 Task: Delete the file from the recycle bin
Action: Mouse moved to (106, 139)
Screenshot: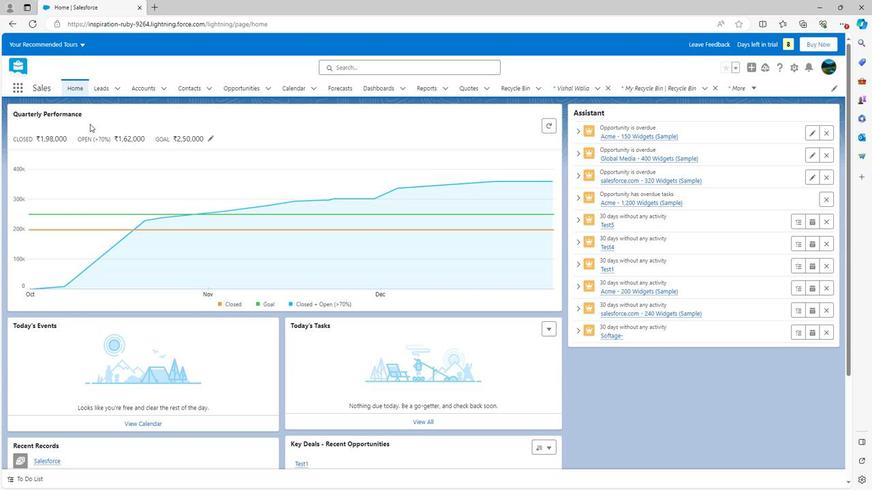 
Action: Mouse scrolled (106, 139) with delta (0, 0)
Screenshot: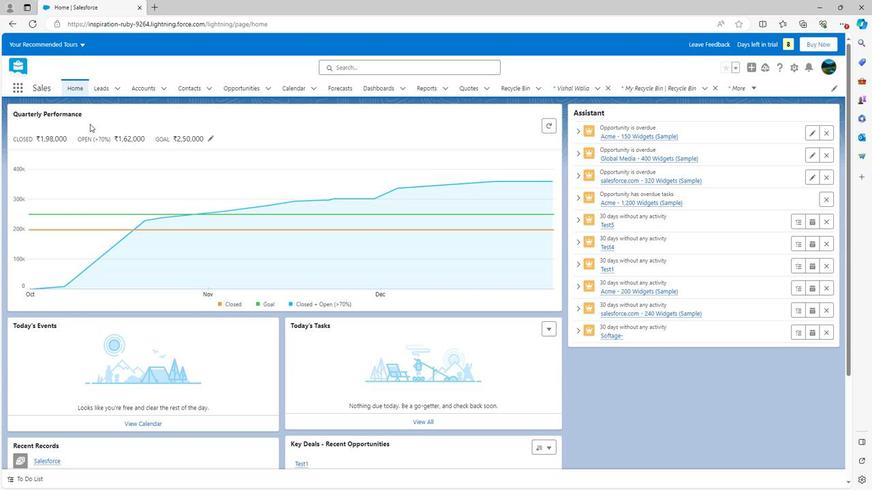 
Action: Mouse moved to (106, 140)
Screenshot: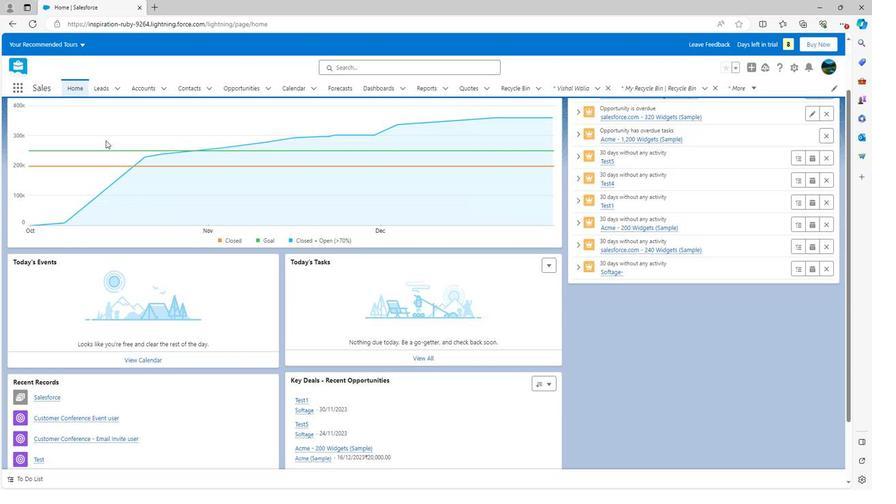 
Action: Mouse scrolled (106, 140) with delta (0, 0)
Screenshot: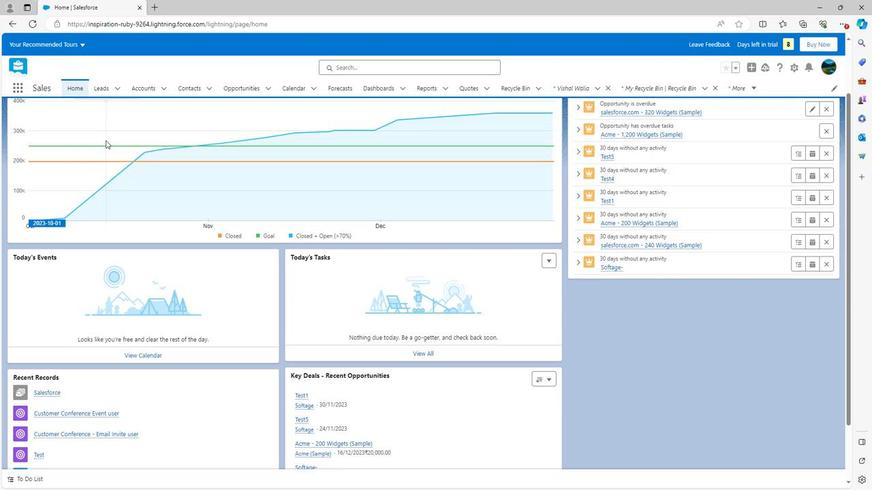 
Action: Mouse moved to (106, 141)
Screenshot: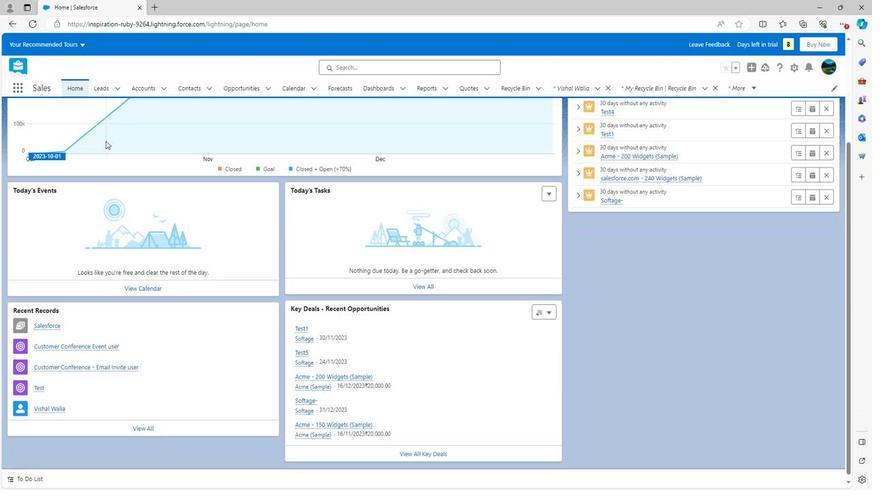 
Action: Mouse scrolled (106, 141) with delta (0, 0)
Screenshot: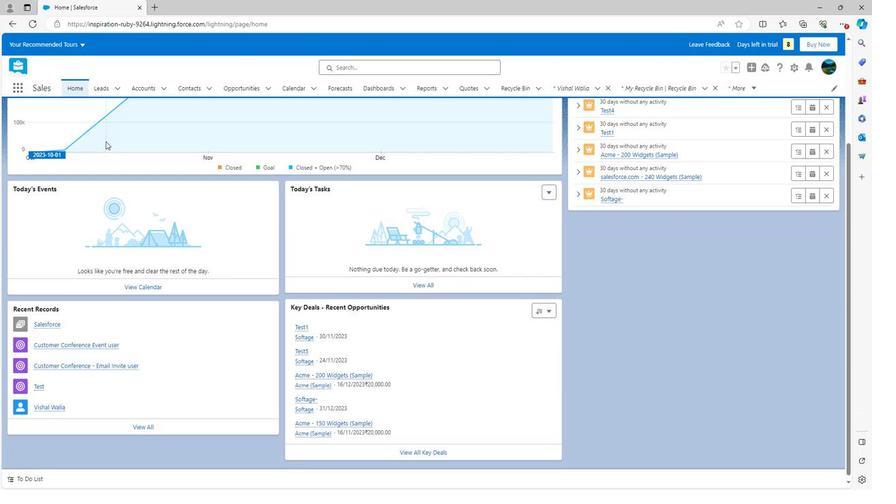 
Action: Mouse moved to (107, 142)
Screenshot: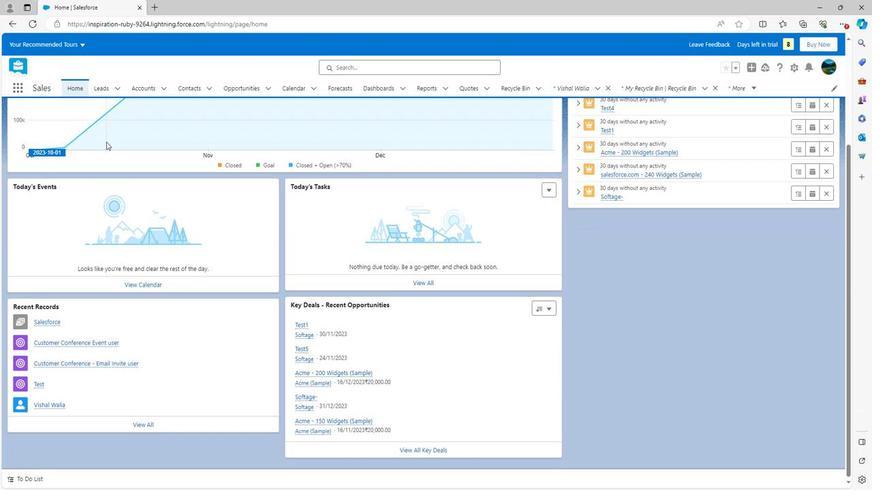 
Action: Mouse scrolled (107, 141) with delta (0, 0)
Screenshot: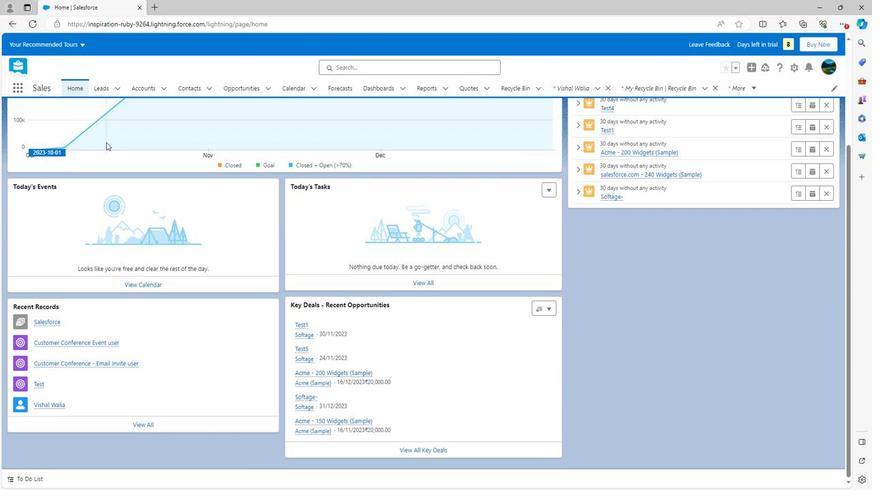 
Action: Mouse scrolled (107, 141) with delta (0, 0)
Screenshot: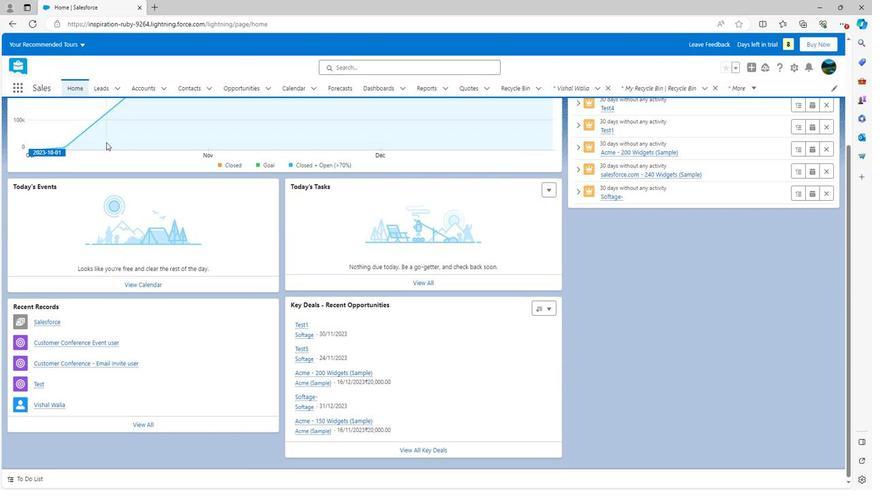 
Action: Mouse scrolled (107, 143) with delta (0, 0)
Screenshot: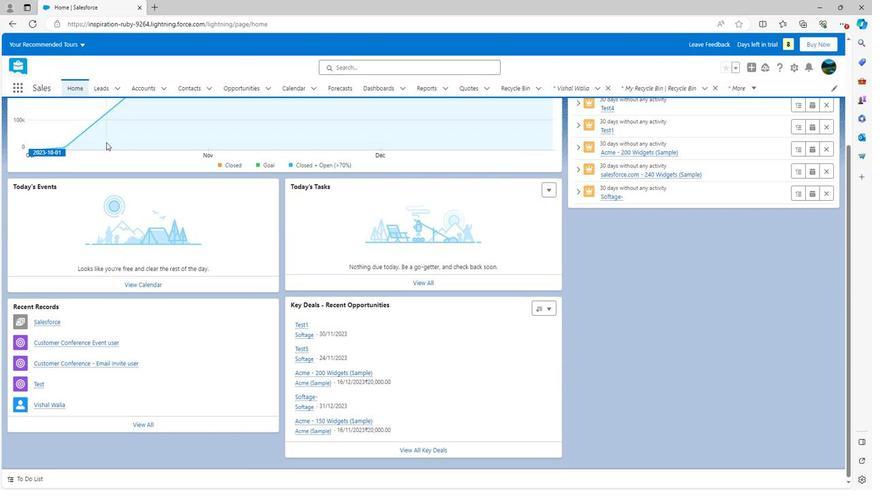 
Action: Mouse scrolled (107, 143) with delta (0, 0)
Screenshot: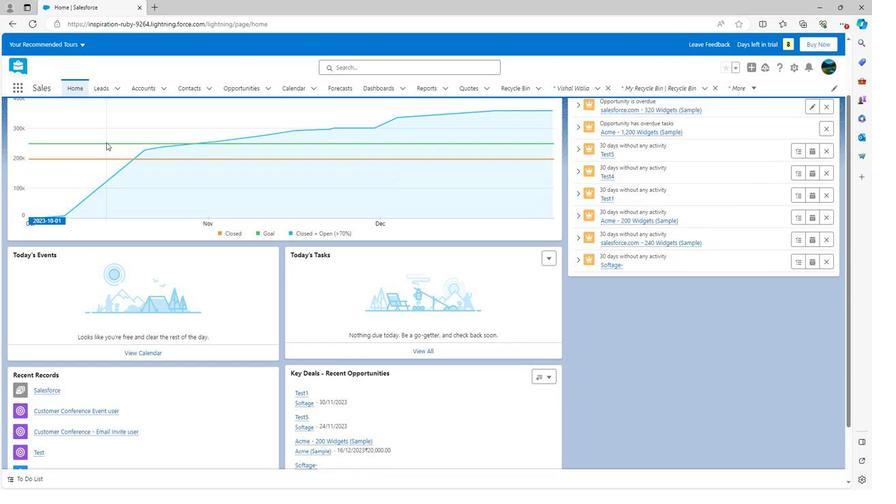 
Action: Mouse scrolled (107, 143) with delta (0, 0)
Screenshot: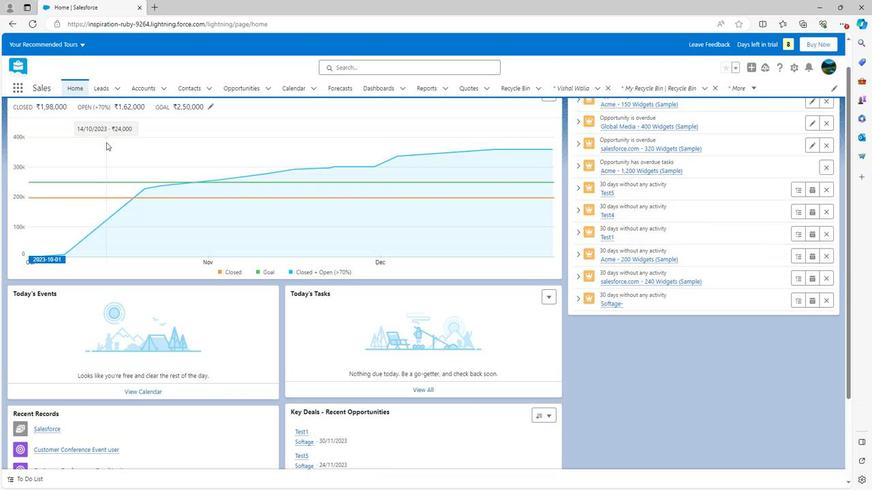 
Action: Mouse scrolled (107, 143) with delta (0, 0)
Screenshot: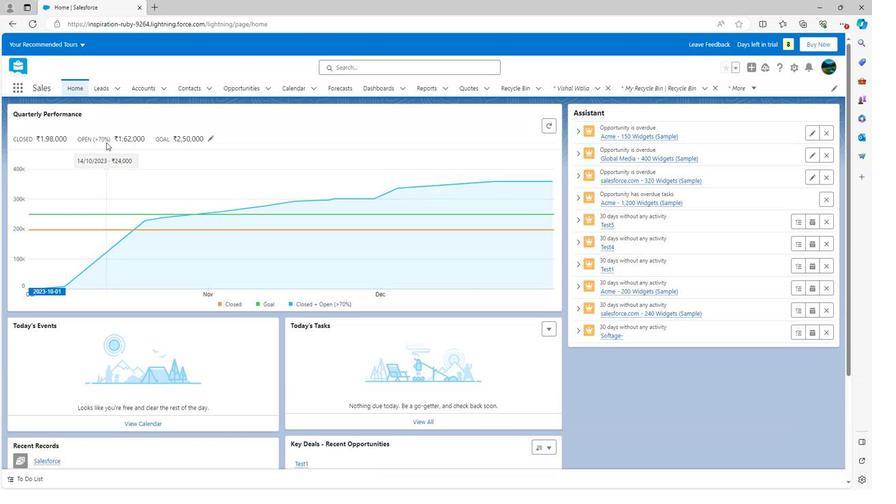 
Action: Mouse moved to (683, 89)
Screenshot: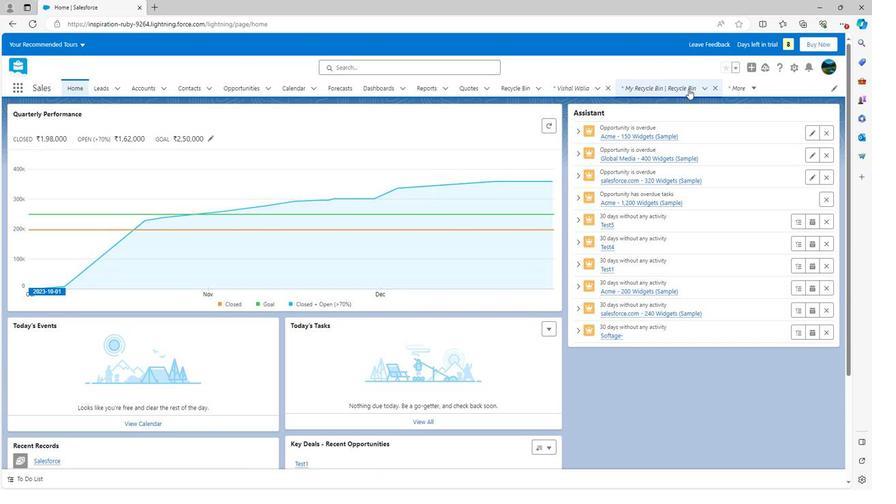 
Action: Mouse pressed left at (683, 89)
Screenshot: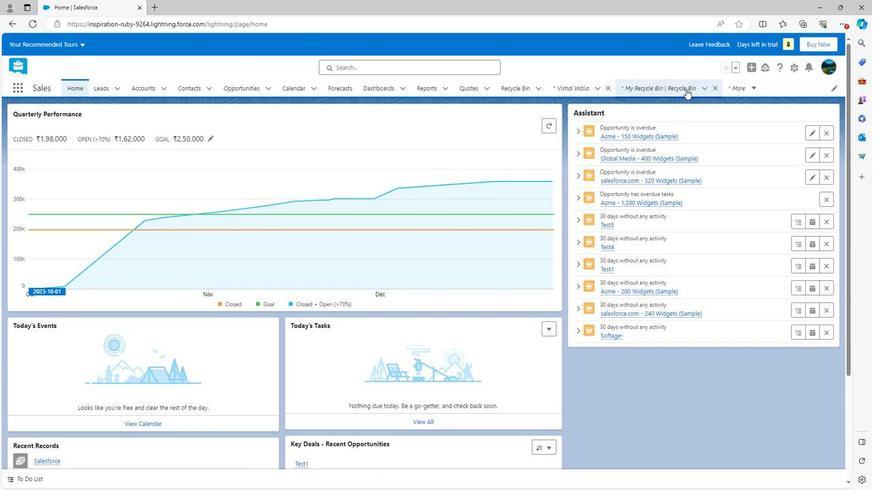 
Action: Mouse moved to (45, 184)
Screenshot: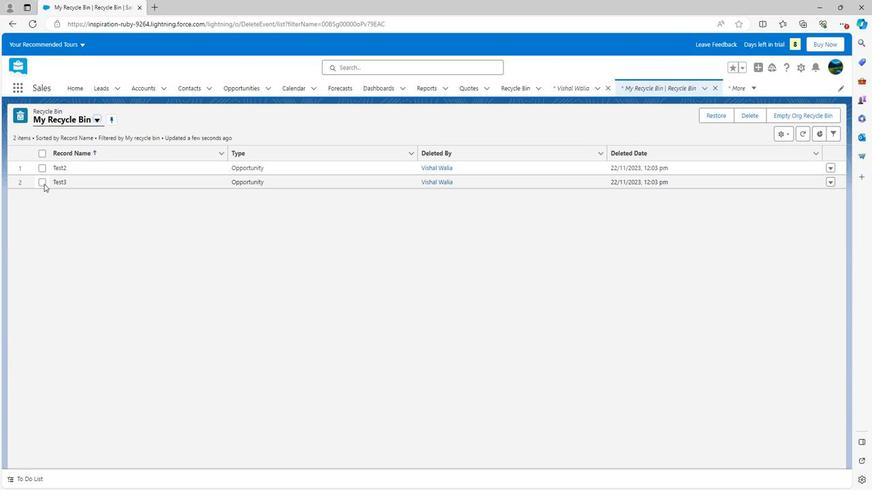 
Action: Mouse pressed left at (45, 184)
Screenshot: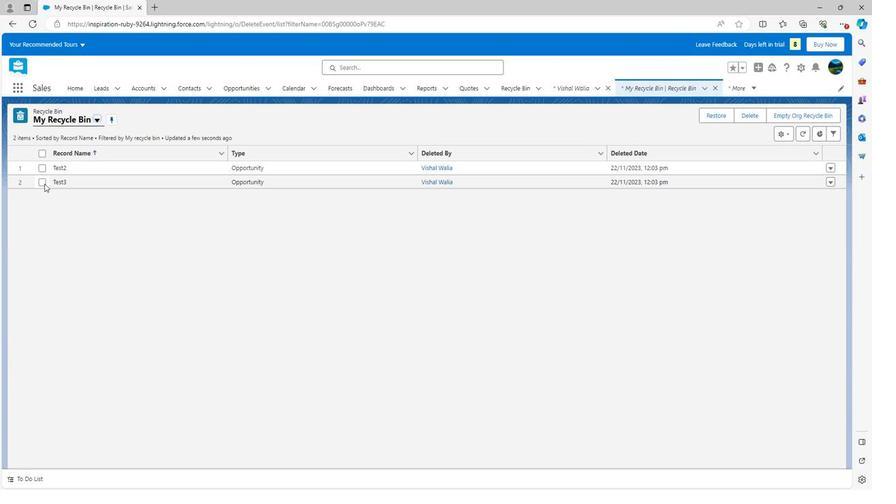 
Action: Mouse moved to (743, 114)
Screenshot: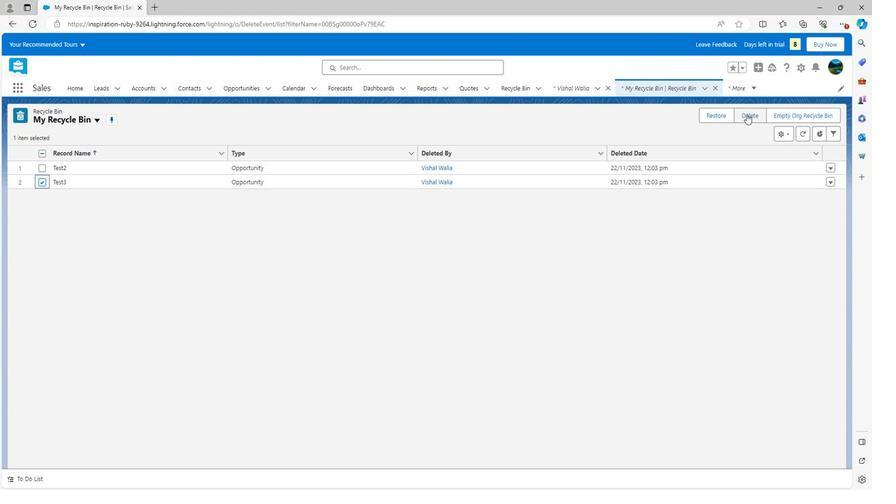 
Action: Mouse pressed left at (743, 114)
Screenshot: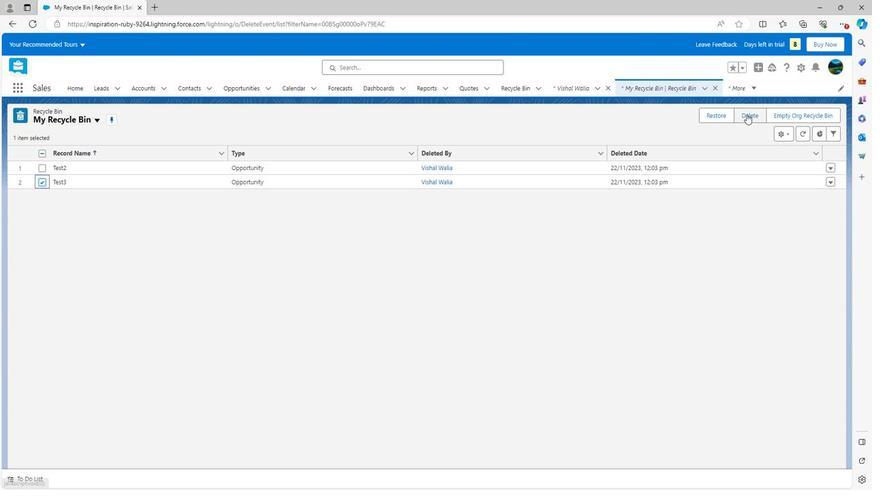 
Action: Mouse moved to (548, 278)
Screenshot: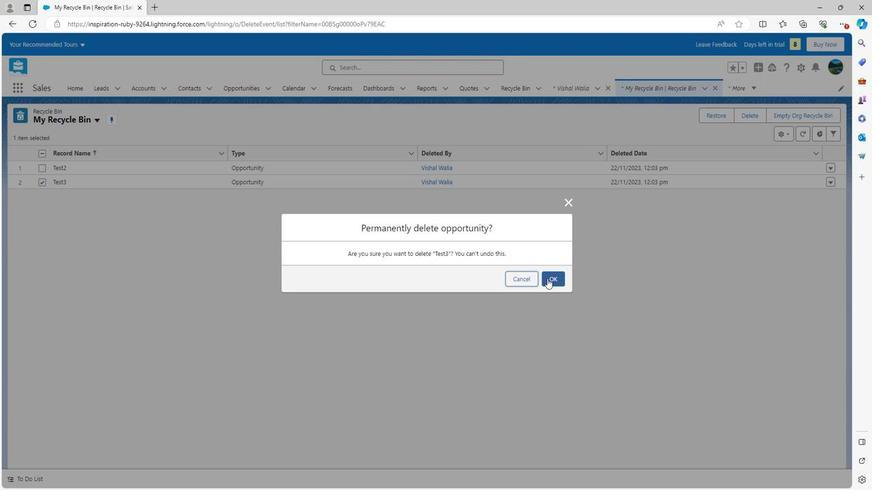 
Action: Mouse pressed left at (548, 278)
Screenshot: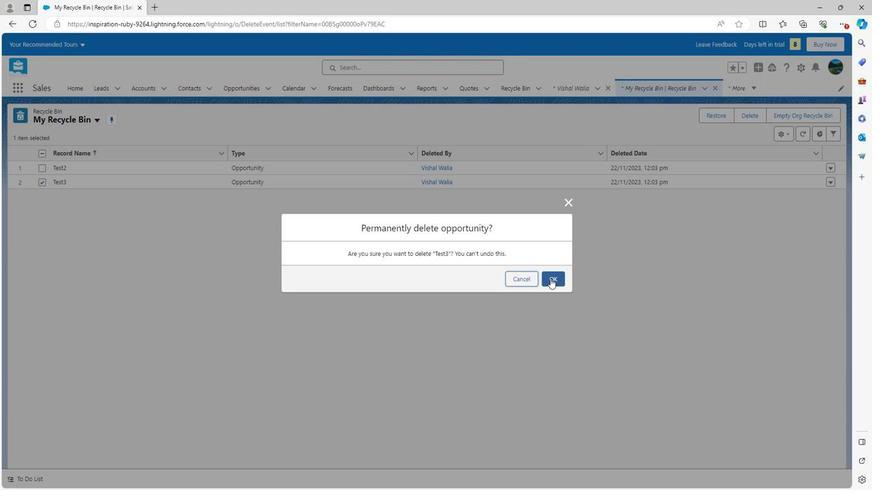 
Action: Mouse moved to (678, 87)
Screenshot: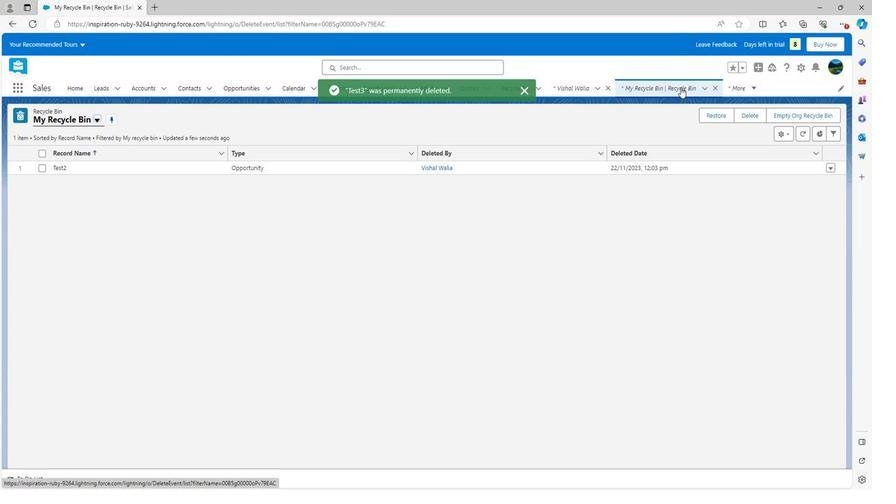 
Action: Mouse pressed left at (678, 87)
Screenshot: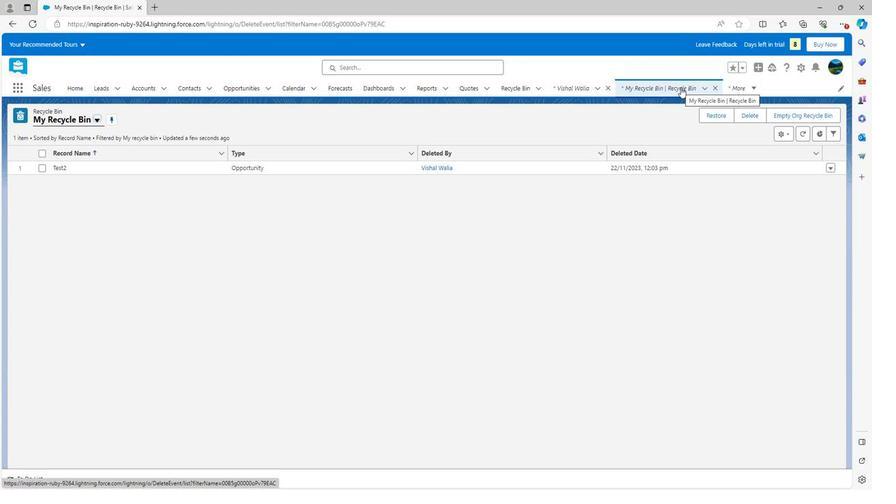 
Action: Mouse moved to (124, 179)
Screenshot: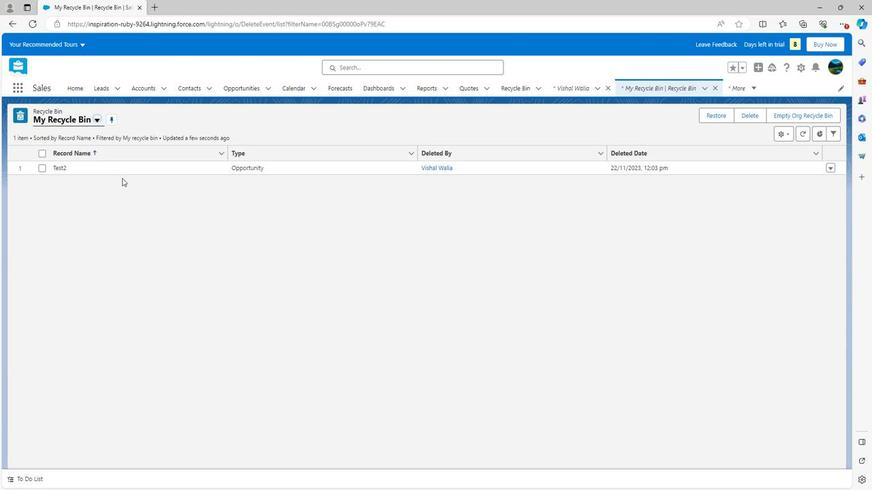 
